 Task: Create in the project CatalystTech in Backlog an issue 'Upgrade the mobile responsiveness and mobile compatibility mechanisms of a web application to improve mobile user experience', assign it to team member softage.3@softage.net and change the status to IN PROGRESS. Create in the project CatalystTech in Backlog an issue 'Create a new online platform for online entrepreneurship courses with advanced business tools and community features', assign it to team member softage.4@softage.net and change the status to IN PROGRESS
Action: Mouse moved to (218, 56)
Screenshot: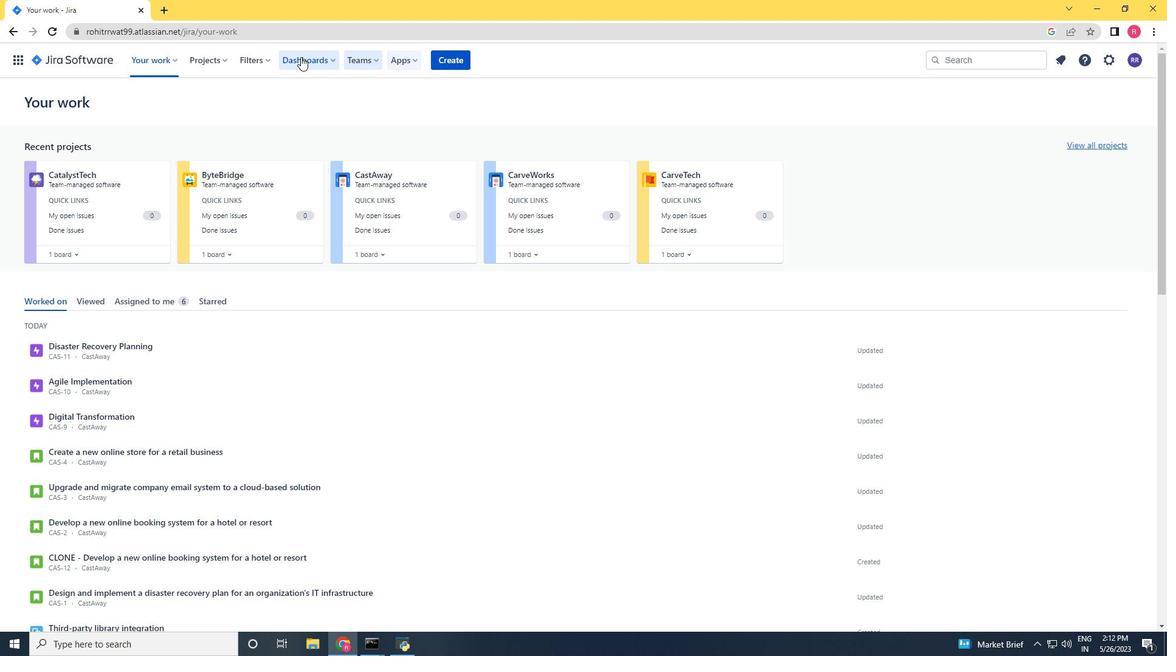 
Action: Mouse pressed left at (218, 56)
Screenshot: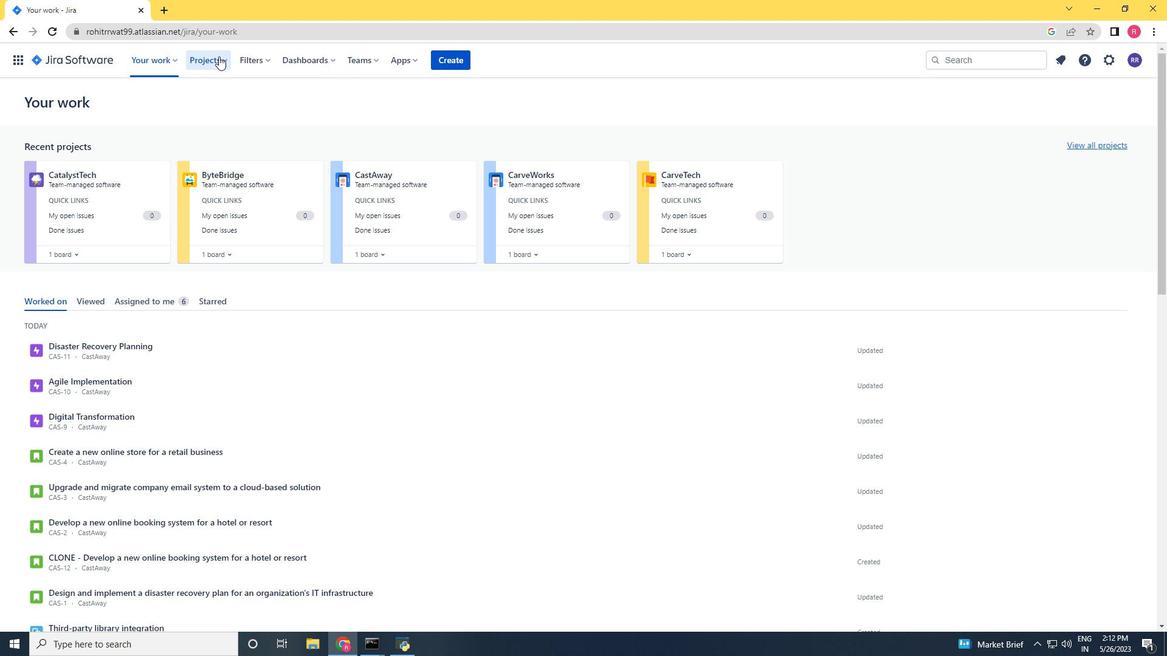 
Action: Mouse moved to (220, 103)
Screenshot: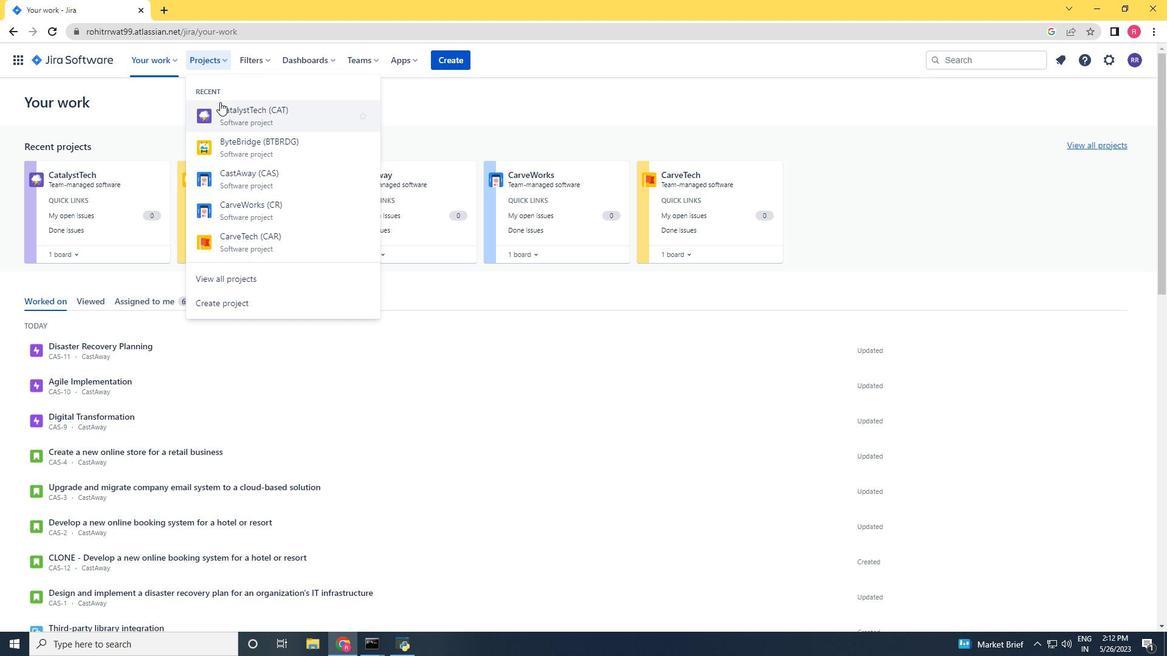 
Action: Mouse pressed left at (220, 103)
Screenshot: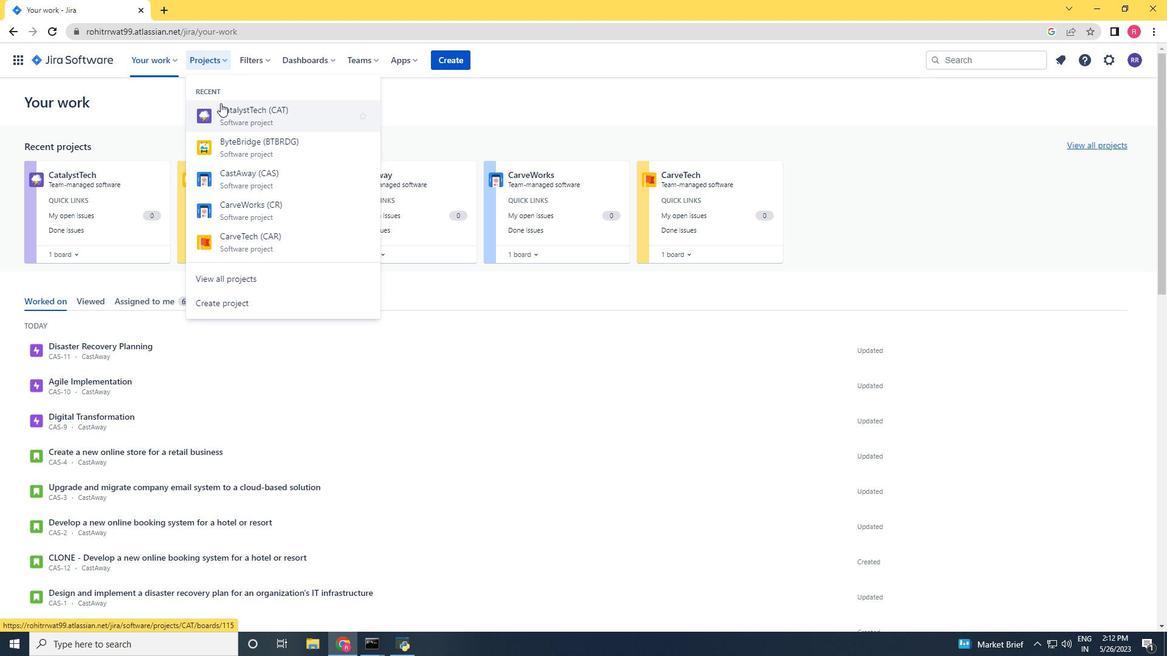 
Action: Mouse moved to (38, 183)
Screenshot: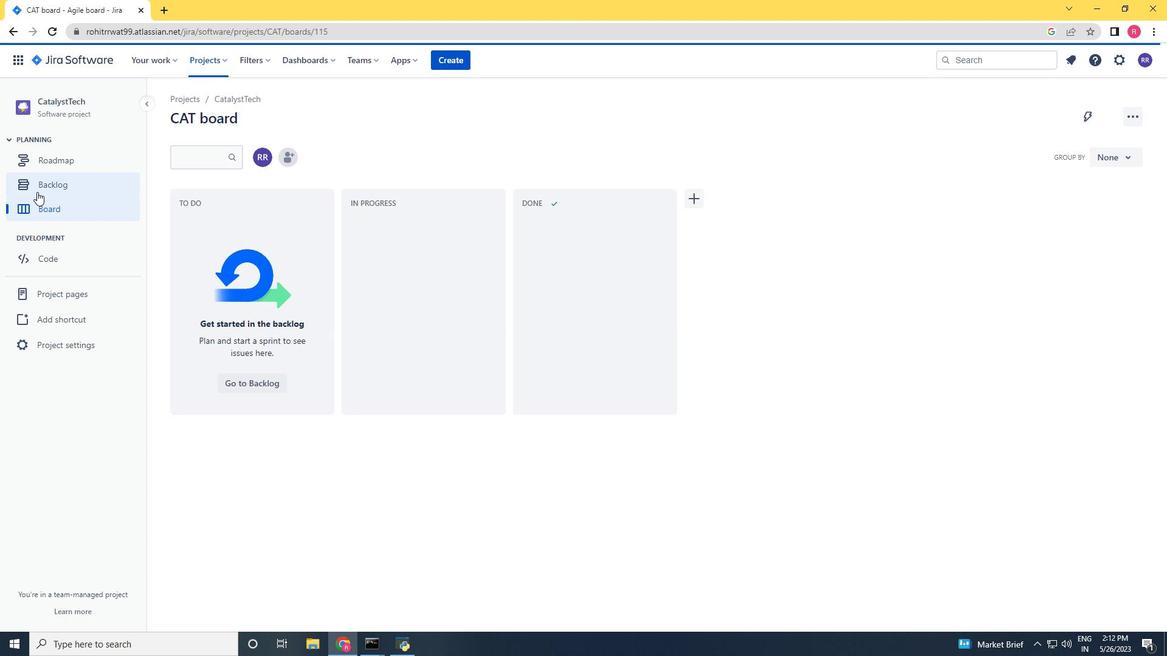 
Action: Mouse pressed left at (38, 183)
Screenshot: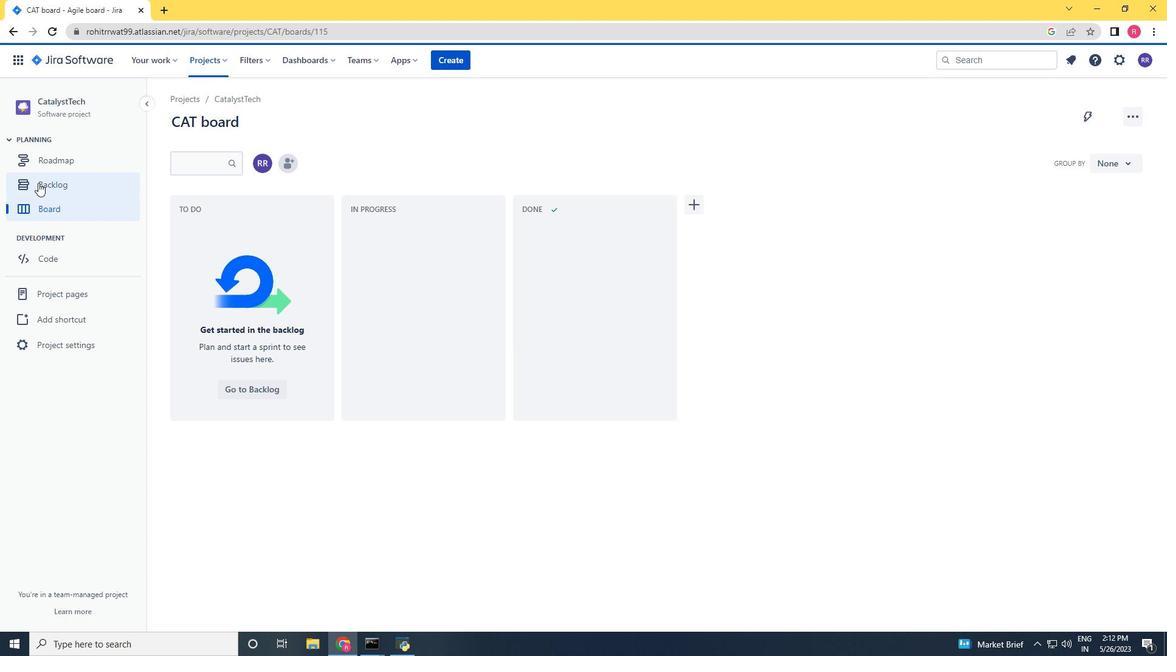 
Action: Mouse moved to (322, 191)
Screenshot: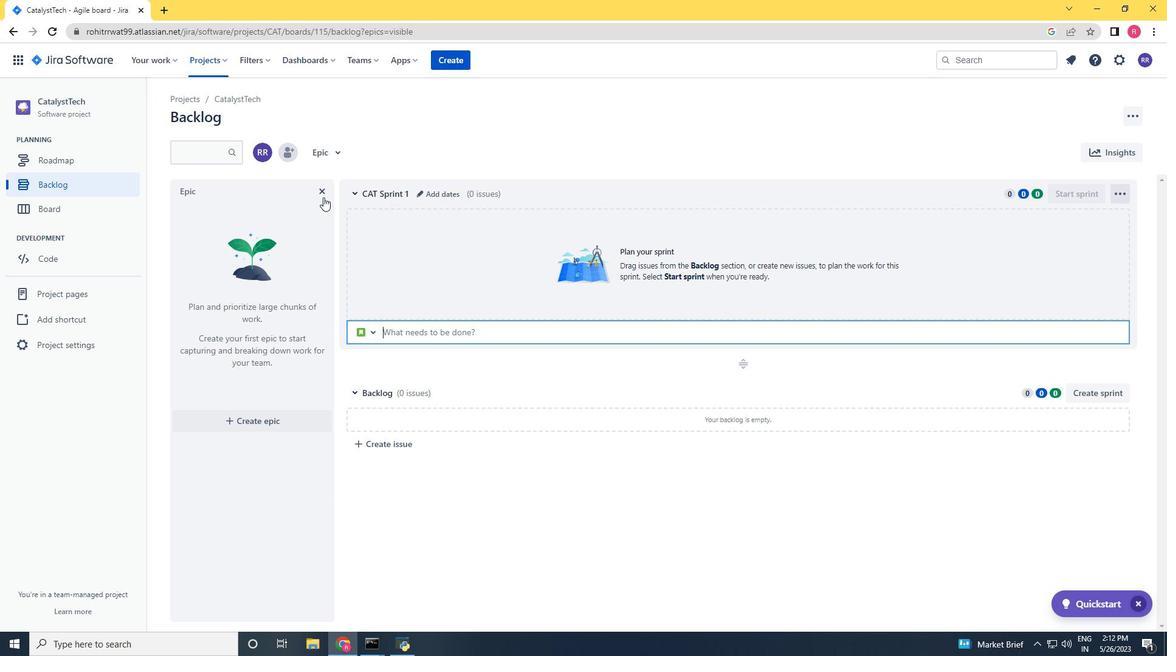 
Action: Mouse pressed left at (322, 191)
Screenshot: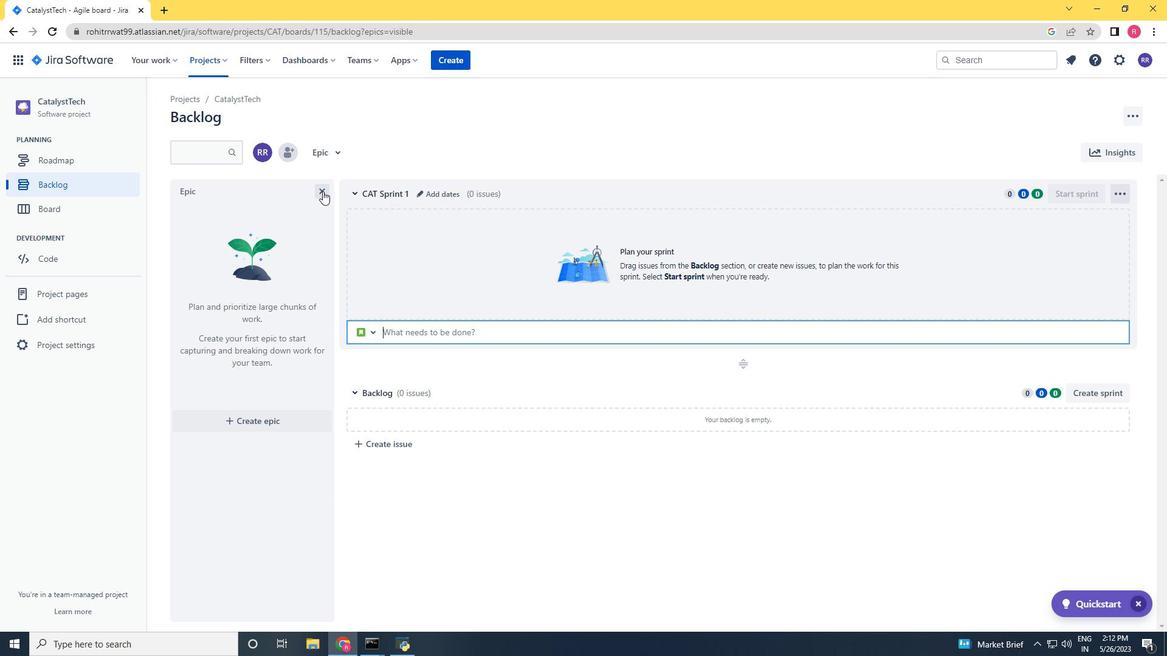 
Action: Mouse moved to (233, 447)
Screenshot: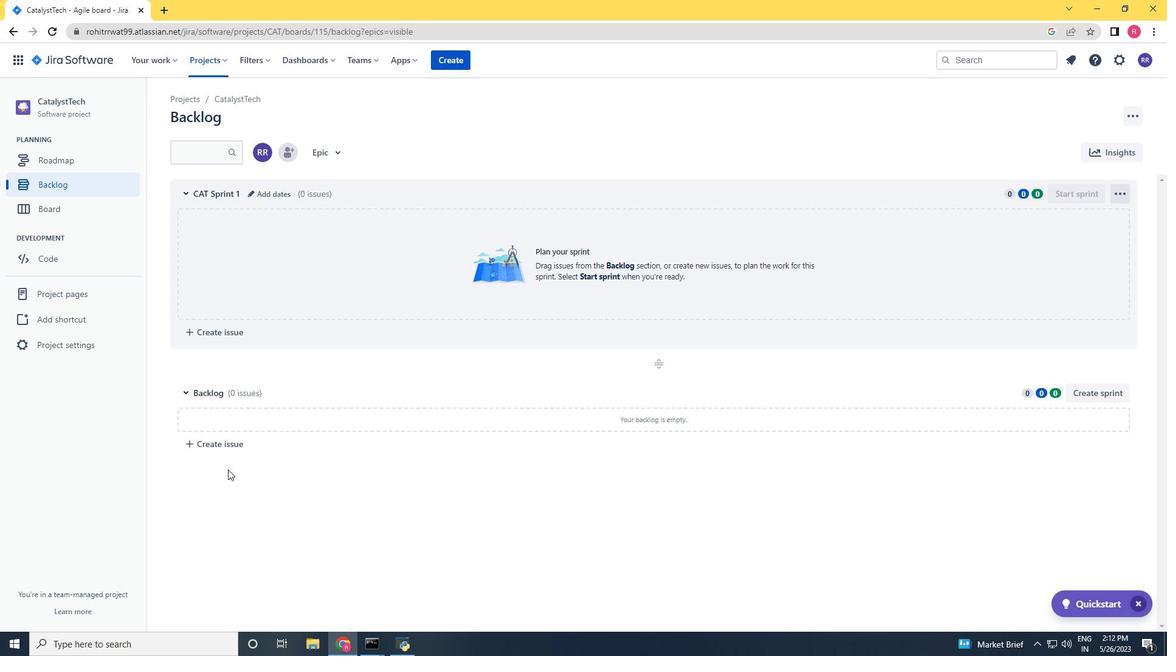 
Action: Mouse pressed left at (233, 447)
Screenshot: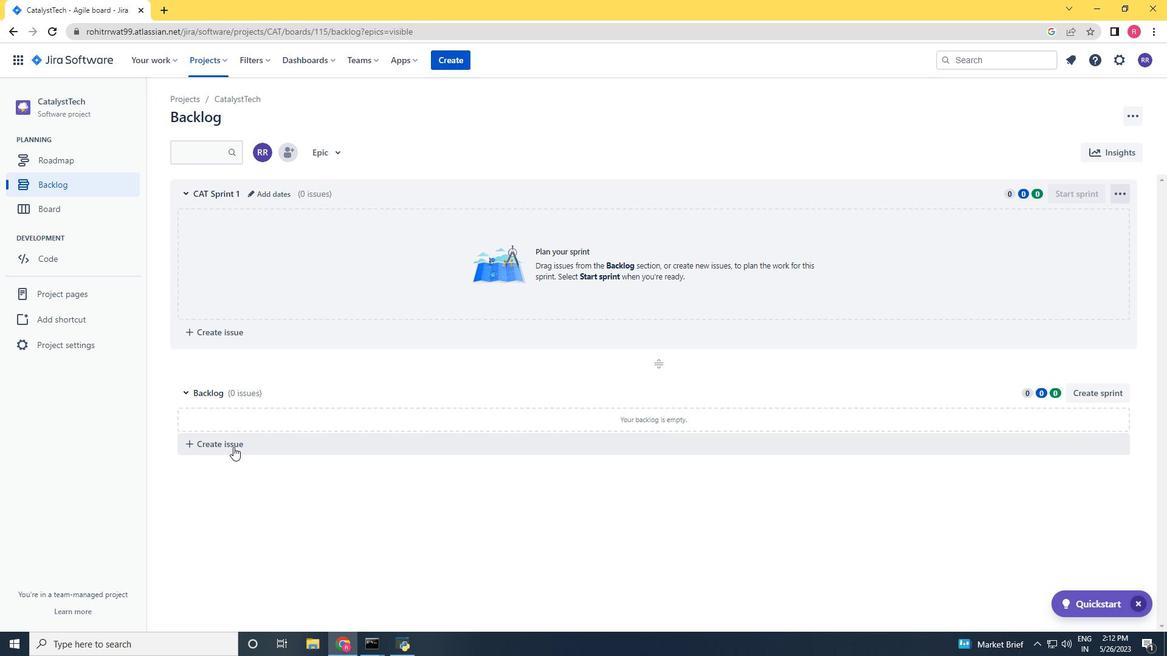 
Action: Key pressed <Key.shift>Upgrade<Key.space>the<Key.space>mobb<Key.backspace>ile<Key.space>respom<Key.backspace>nsiveness<Key.space>and<Key.space>mobike<Key.backspace><Key.backspace>le<Key.space>compatibility<Key.space>mechanisms<Key.space>of<Key.space>a<Key.space>wb<Key.backspace>en<Key.backspace>b<Key.space>application<Key.space>to<Key.space>impr<Key.backspace>rove<Key.space>mobile<Key.space>user<Key.space>experiene<Key.space><Key.backspace><Key.backspace><Key.backspace><Key.backspace><Key.backspace><Key.backspace><Key.backspace><Key.backspace>perience<Key.enter>
Screenshot: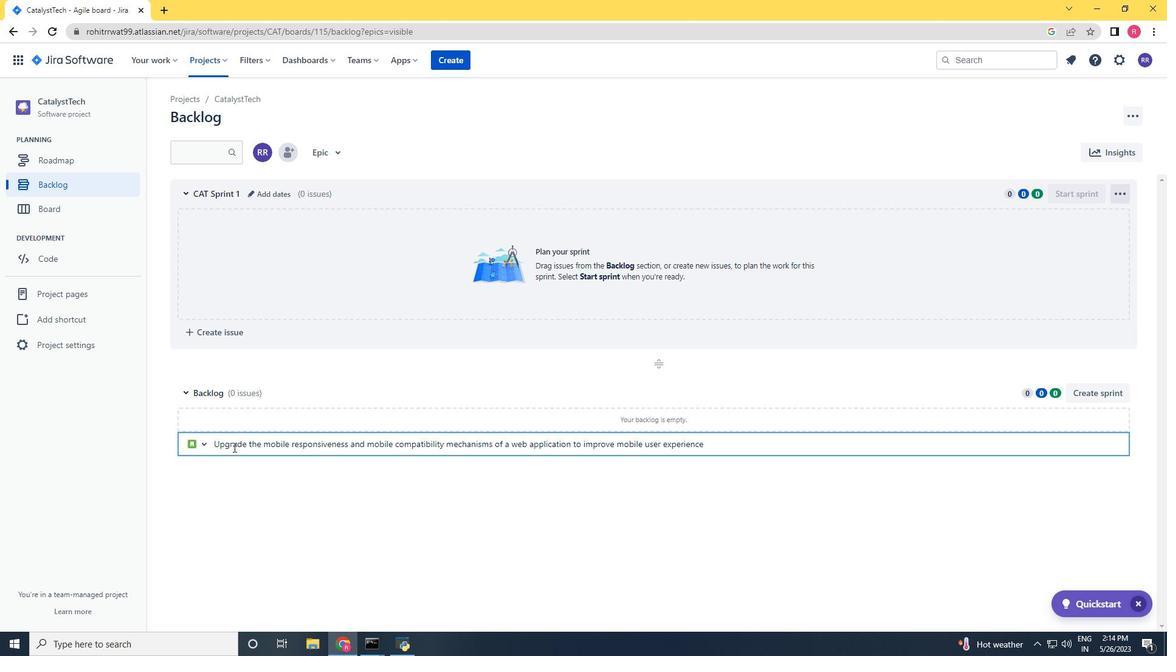 
Action: Mouse moved to (1097, 423)
Screenshot: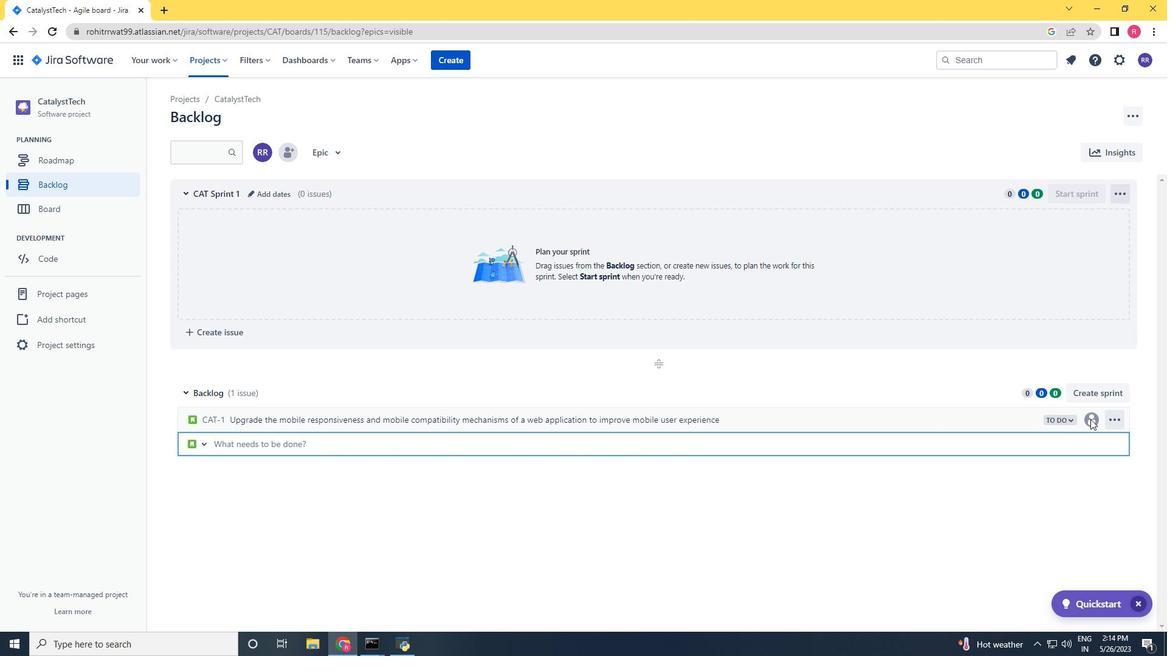 
Action: Mouse pressed left at (1097, 423)
Screenshot: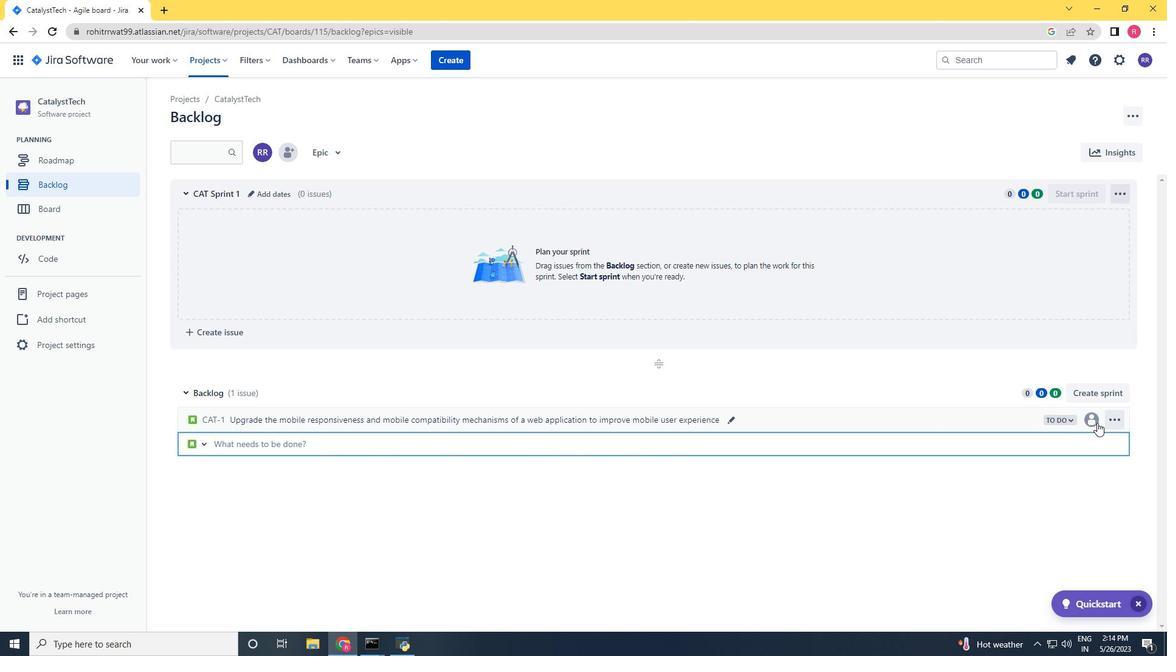 
Action: Mouse moved to (1098, 423)
Screenshot: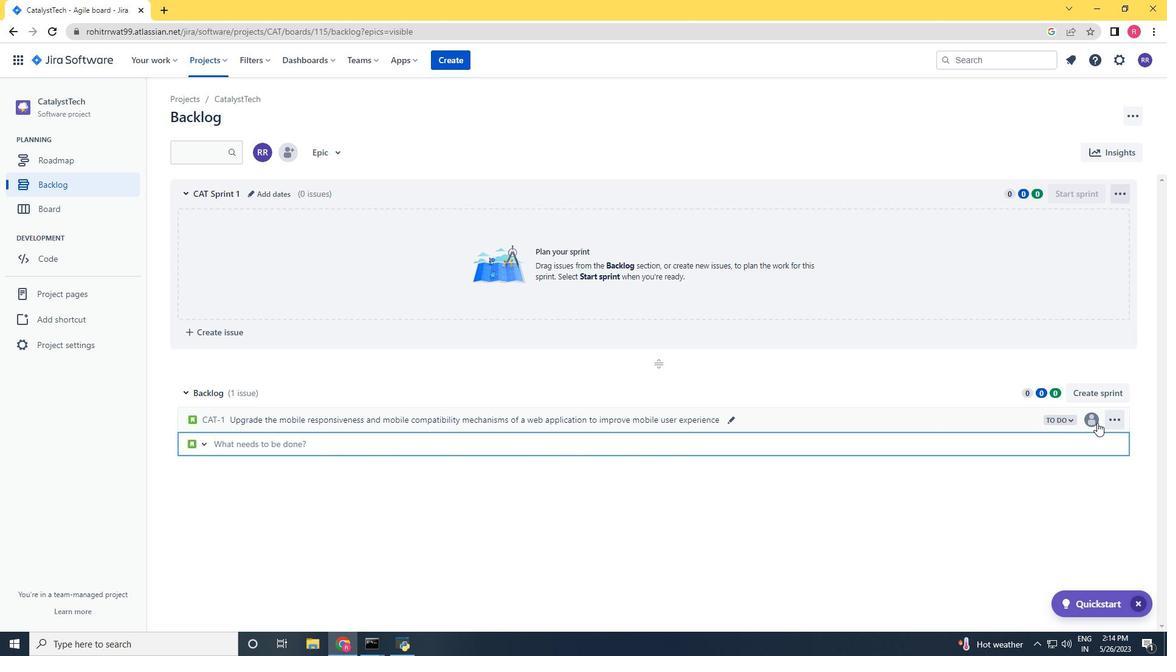 
Action: Key pressed softage.3<Key.shift>@softage.net
Screenshot: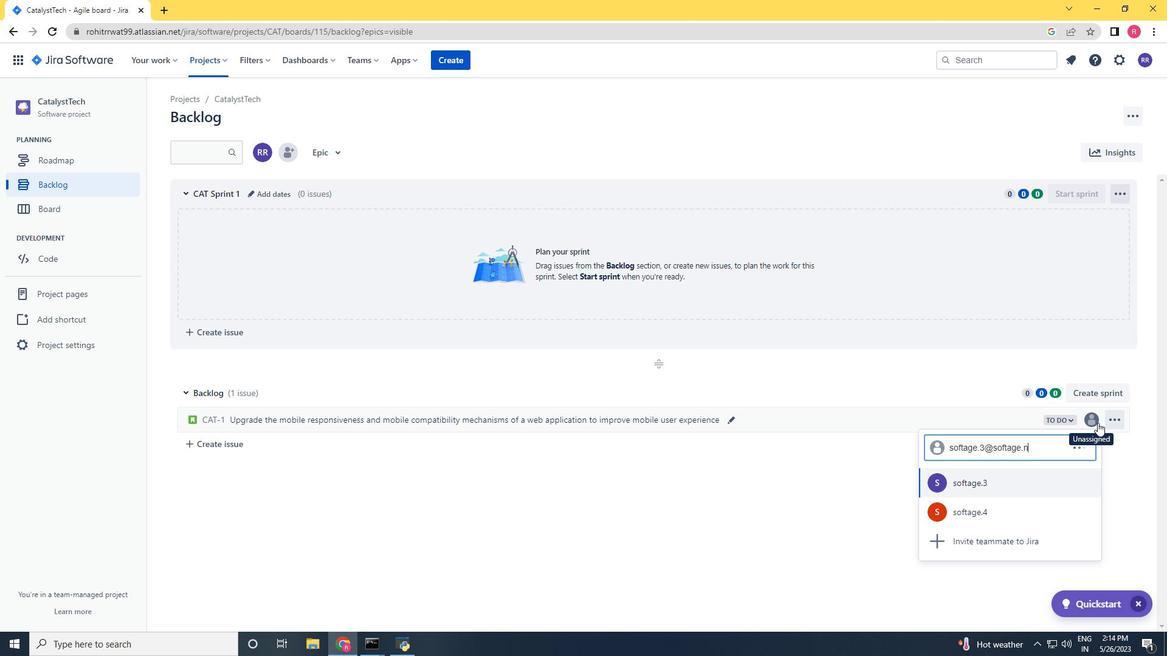 
Action: Mouse moved to (1000, 480)
Screenshot: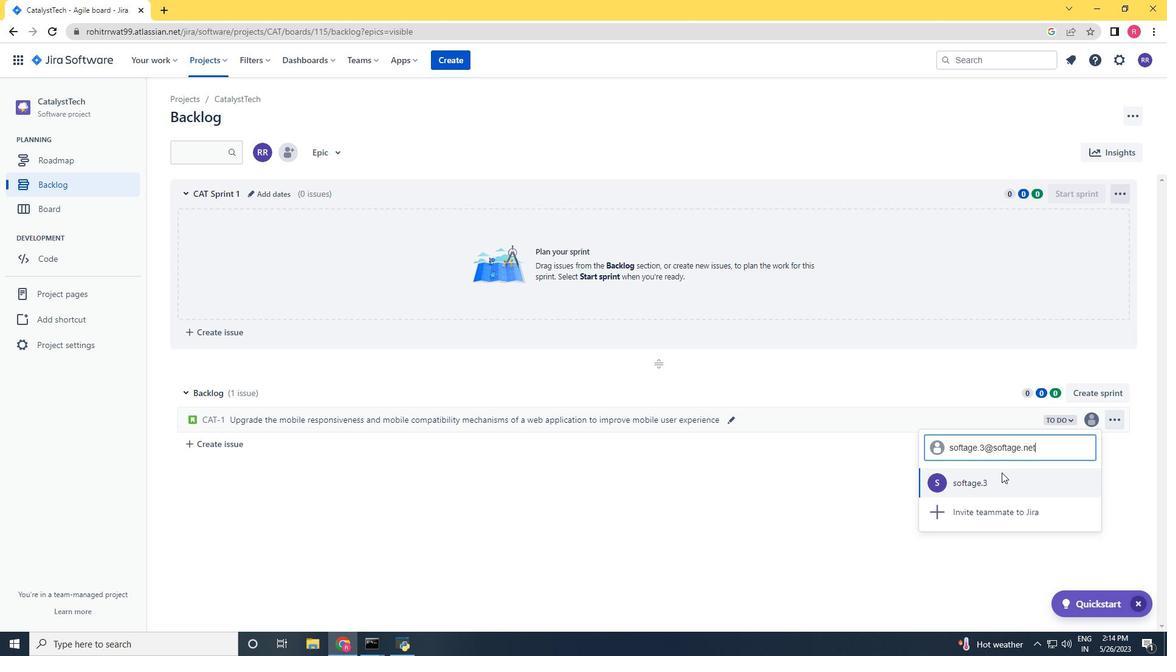
Action: Mouse pressed left at (1000, 480)
Screenshot: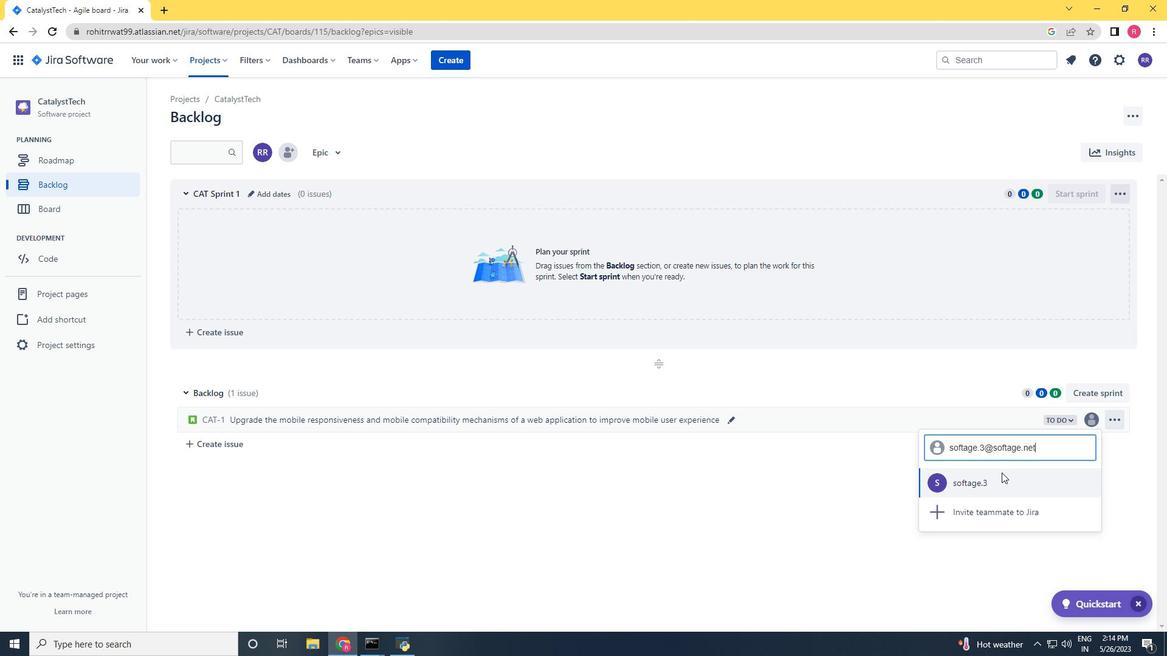 
Action: Mouse moved to (1062, 422)
Screenshot: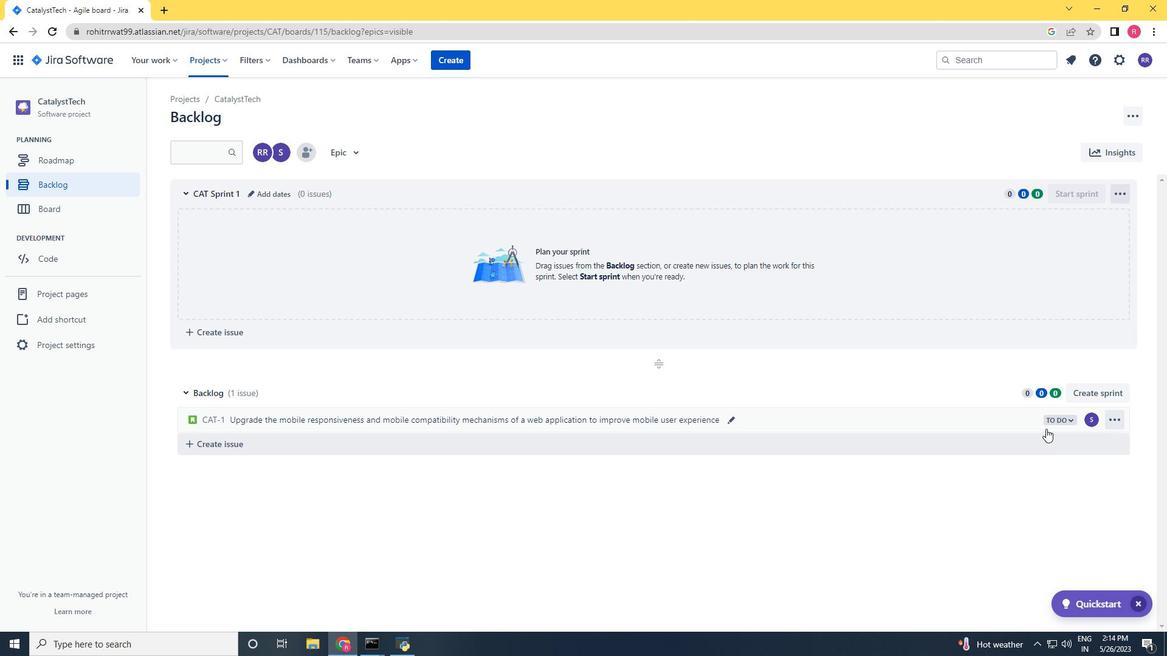 
Action: Mouse pressed left at (1062, 422)
Screenshot: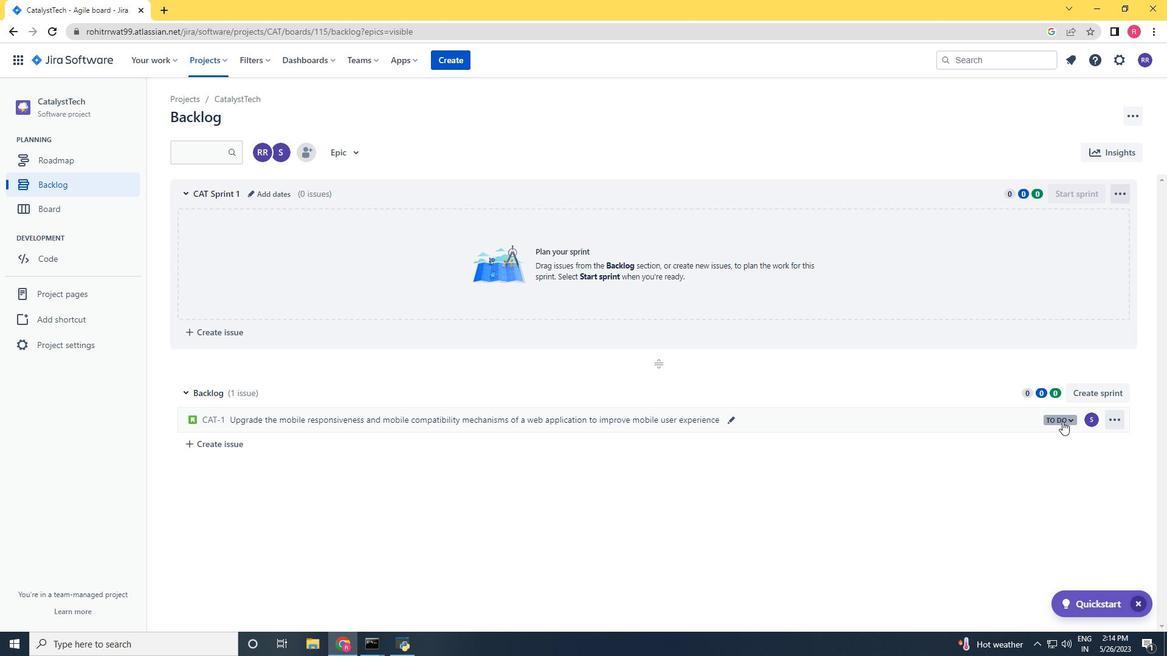 
Action: Mouse moved to (997, 442)
Screenshot: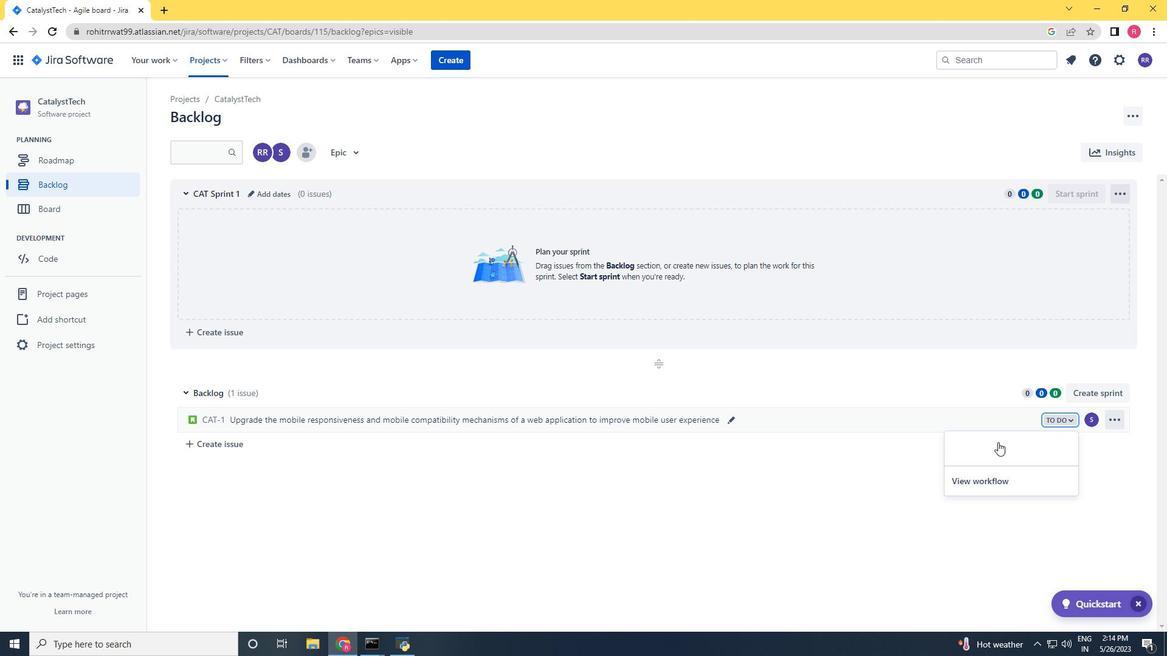 
Action: Mouse pressed left at (997, 442)
Screenshot: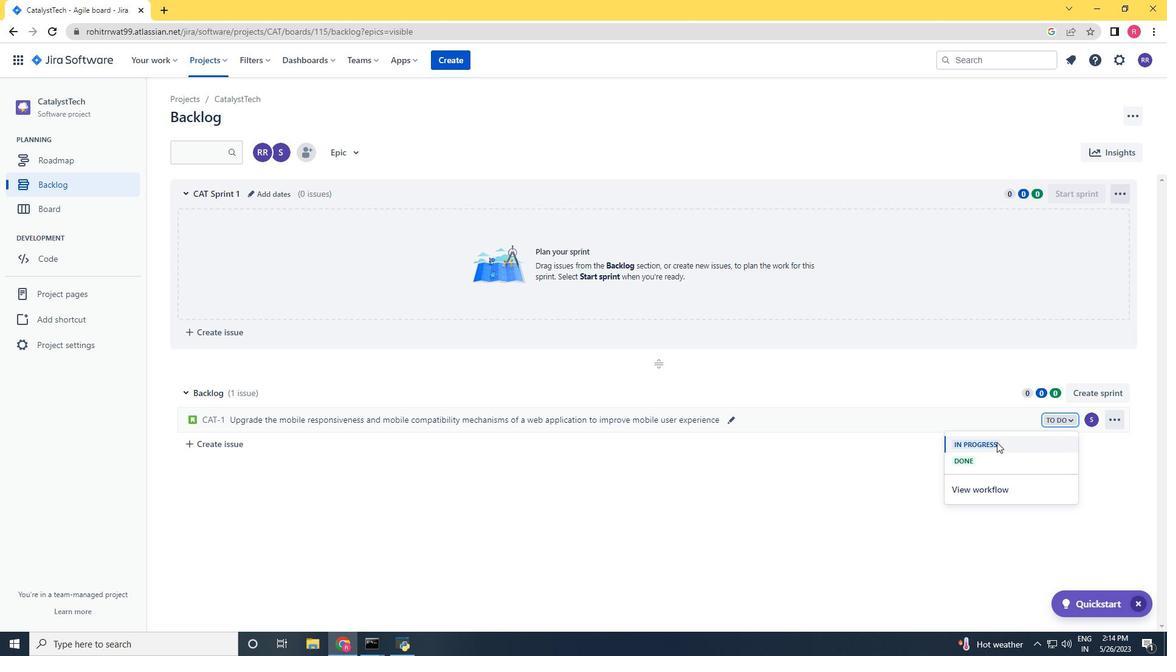 
Action: Mouse moved to (312, 445)
Screenshot: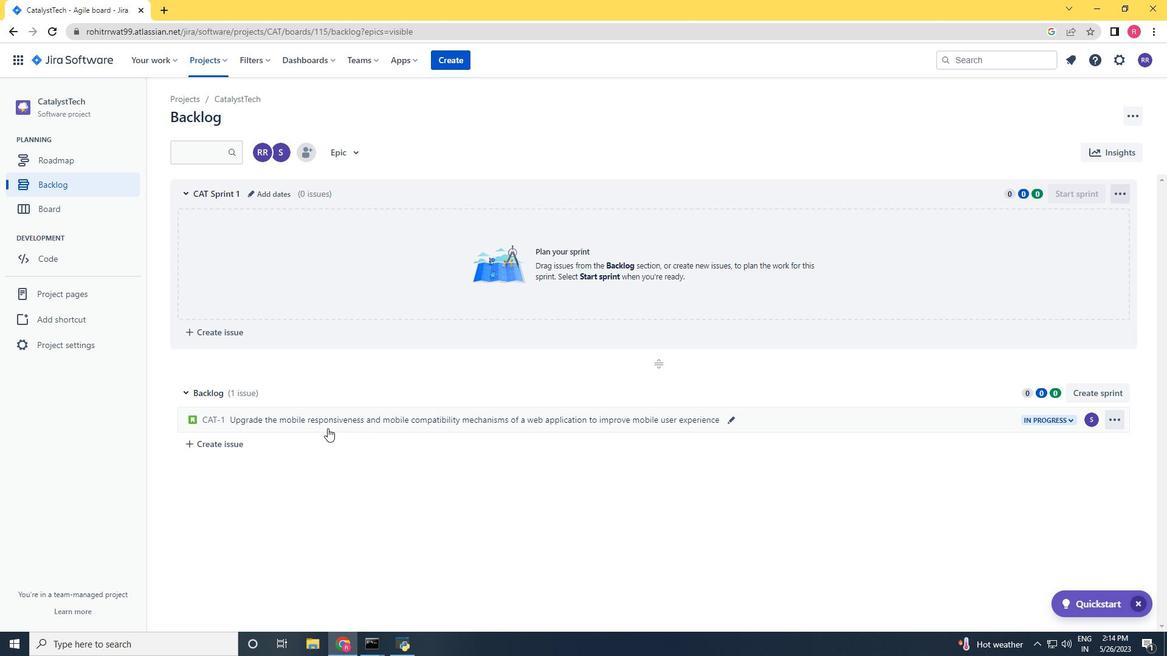 
Action: Mouse pressed left at (312, 445)
Screenshot: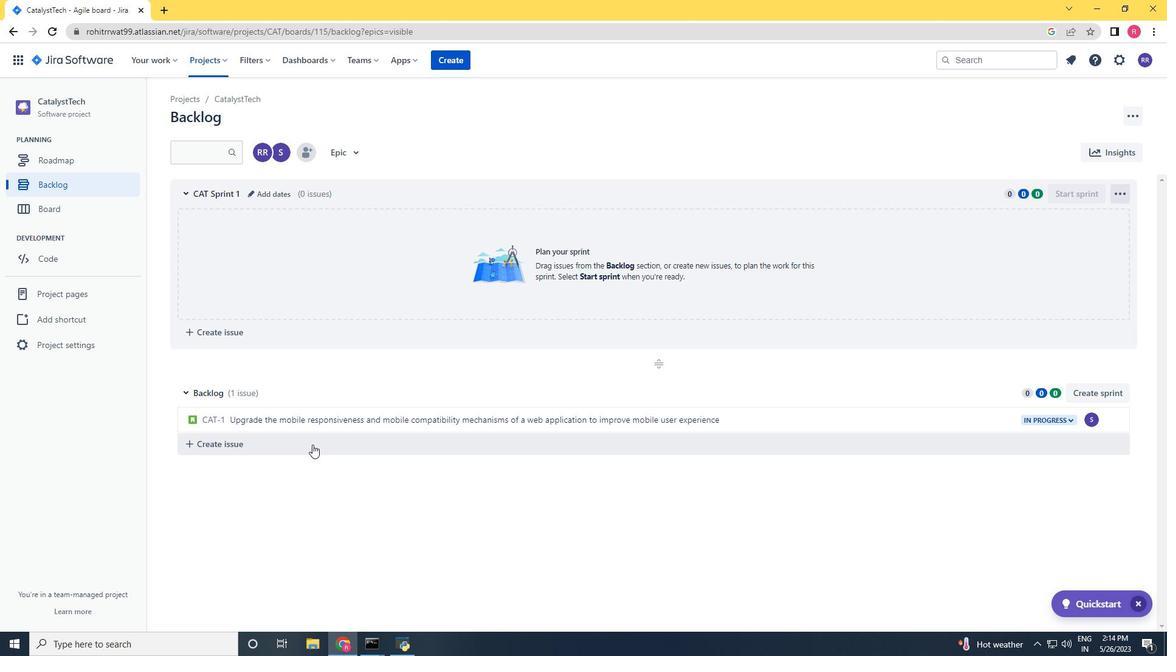 
Action: Key pressed <Key.shift>Crete<Key.space><Key.backspace><Key.backspace><Key.backspace><Key.backspace>eate<Key.space>a<Key.space>new<Key.space>online<Key.space>platfor,,<Key.backspace>m
Screenshot: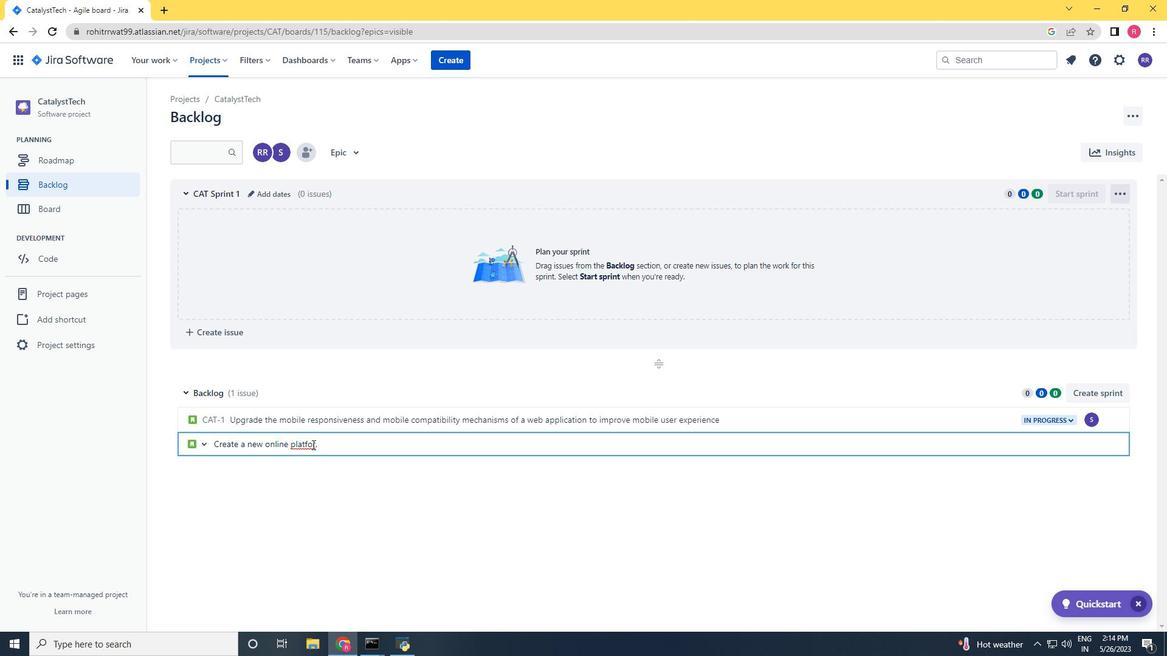 
Action: Mouse moved to (505, 390)
Screenshot: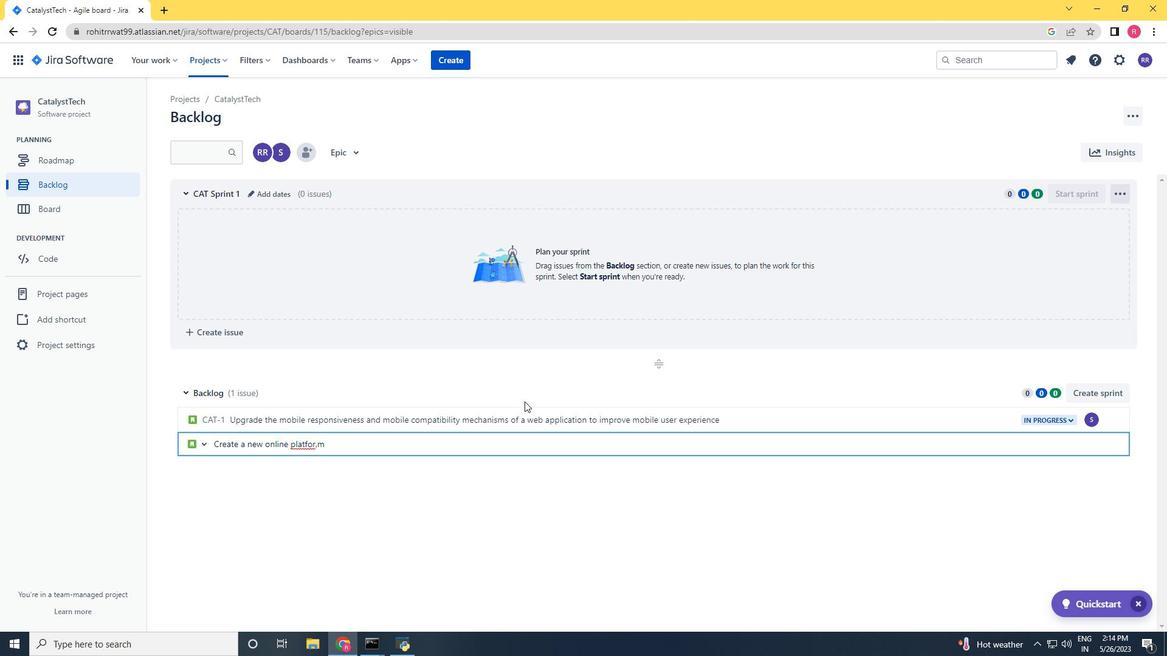
Action: Key pressed <Key.backspace><Key.backspace>m<Key.space>for<Key.space>onlinej<Key.backspace><Key.space>em<Key.backspace>nter<Key.backspace>preurship<Key.space><Key.left><Key.left><Key.left><Key.left><Key.left><Key.left><Key.left><Key.left><Key.left><Key.left><Key.left><Key.right><Key.left>r<Key.right><Key.right><Key.right><Key.right><Key.right><Key.right><Key.right><Key.right><Key.right><Key.right><Key.right><Key.right><Key.right><Key.right><Key.right>courses<Key.space><Key.left><Key.left><Key.left><Key.left><Key.left><Key.left><Key.left><Key.left><Key.left><Key.left><Key.left><Key.left><Key.left><Key.left><Key.left><Key.left><Key.left><Key.left><Key.left><Key.right><Key.right><Key.right><Key.right>n<Key.right><Key.down><Key.left><Key.left><Key.left><Key.left><Key.left><Key.left><Key.left><Key.left><Key.left><Key.left><Key.left><Key.left><Key.left><Key.left><Key.left>e<Key.right><Key.right><Key.right><Key.right><Key.right><Key.right><Key.right><Key.right><Key.right><Key.right><Key.right><Key.right><Key.right><Key.right><Key.right><Key.right>with<Key.space>advanced<Key.space>business<Key.space>tool<Key.space>and<Key.space>community<Key.space>features<Key.space><Key.enter>
Screenshot: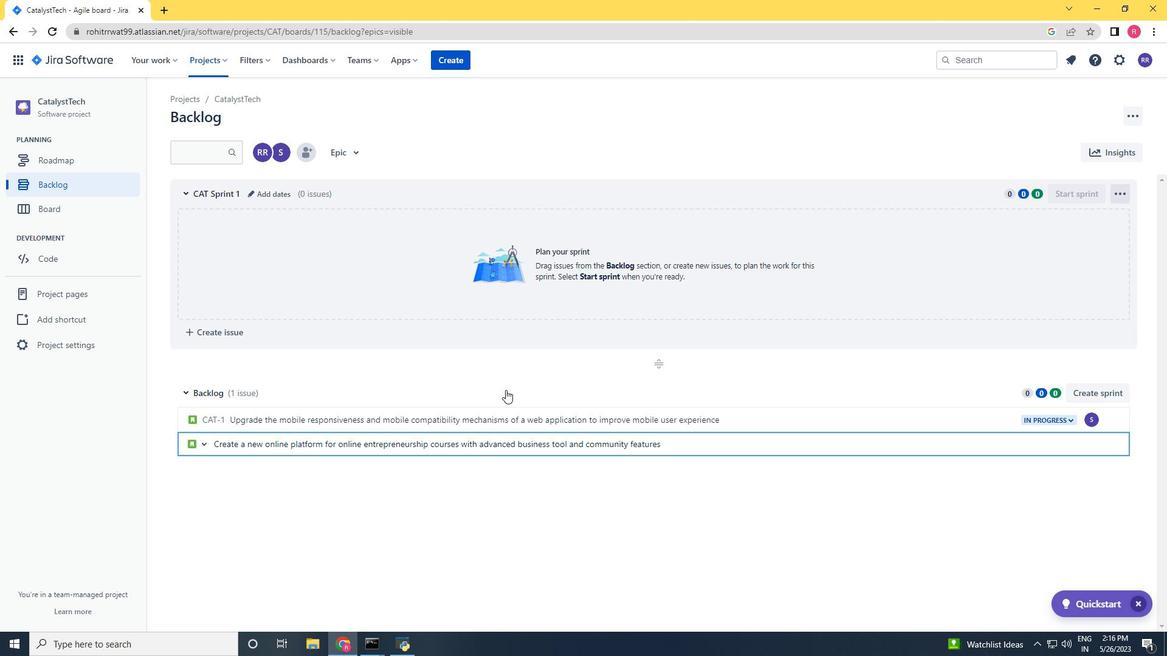 
Action: Mouse moved to (1093, 444)
Screenshot: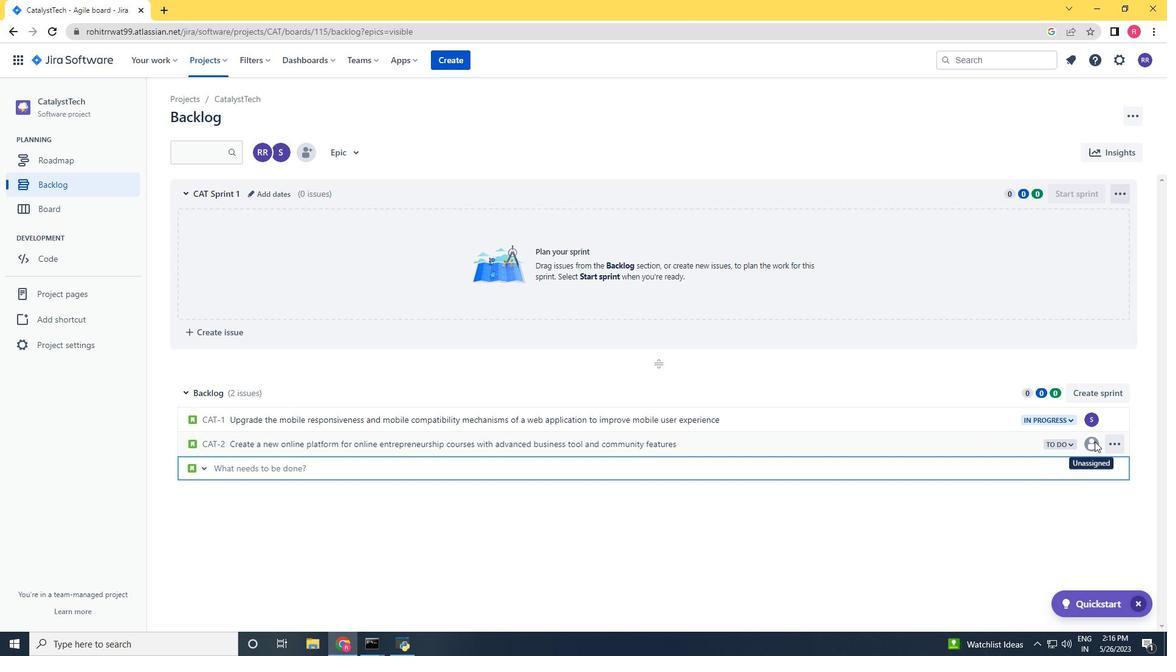 
Action: Mouse pressed left at (1093, 444)
Screenshot: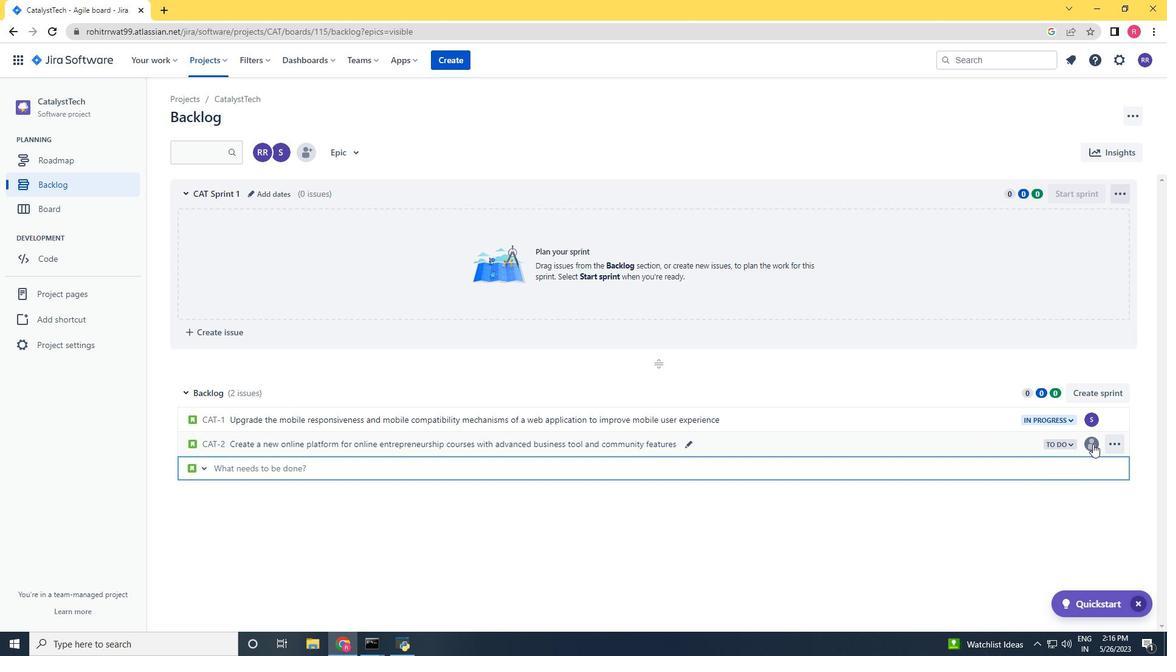 
Action: Key pressed softage.4<Key.shift>@softage.mnet<Key.backspace><Key.backspace><Key.backspace><Key.backspace>net
Screenshot: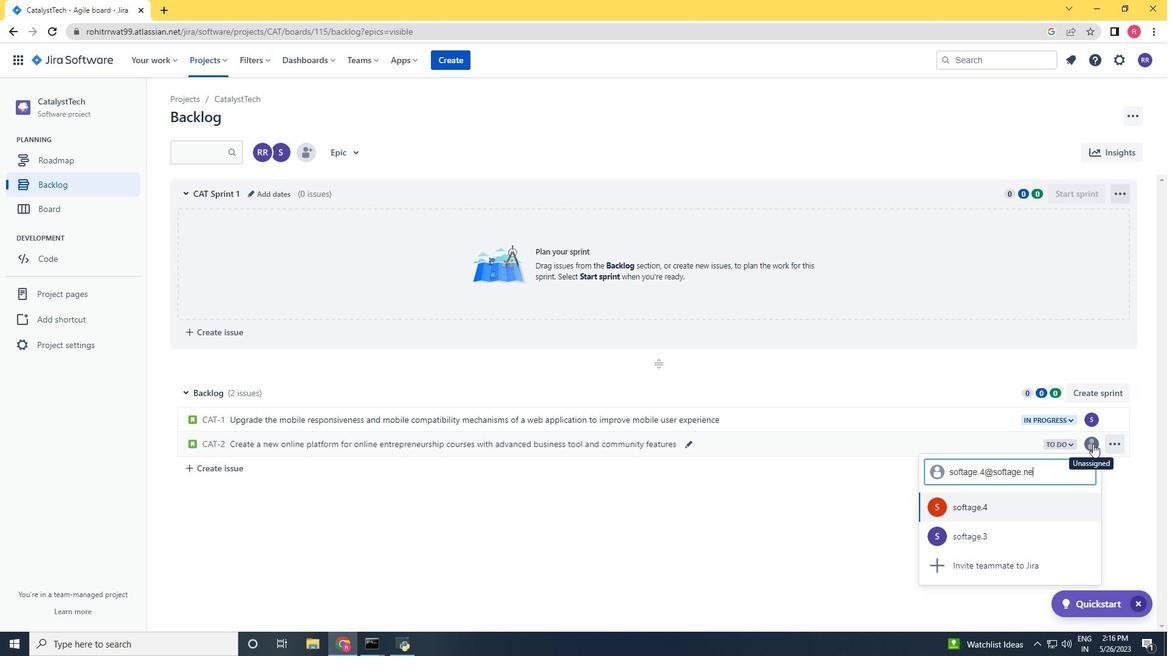 
Action: Mouse moved to (988, 508)
Screenshot: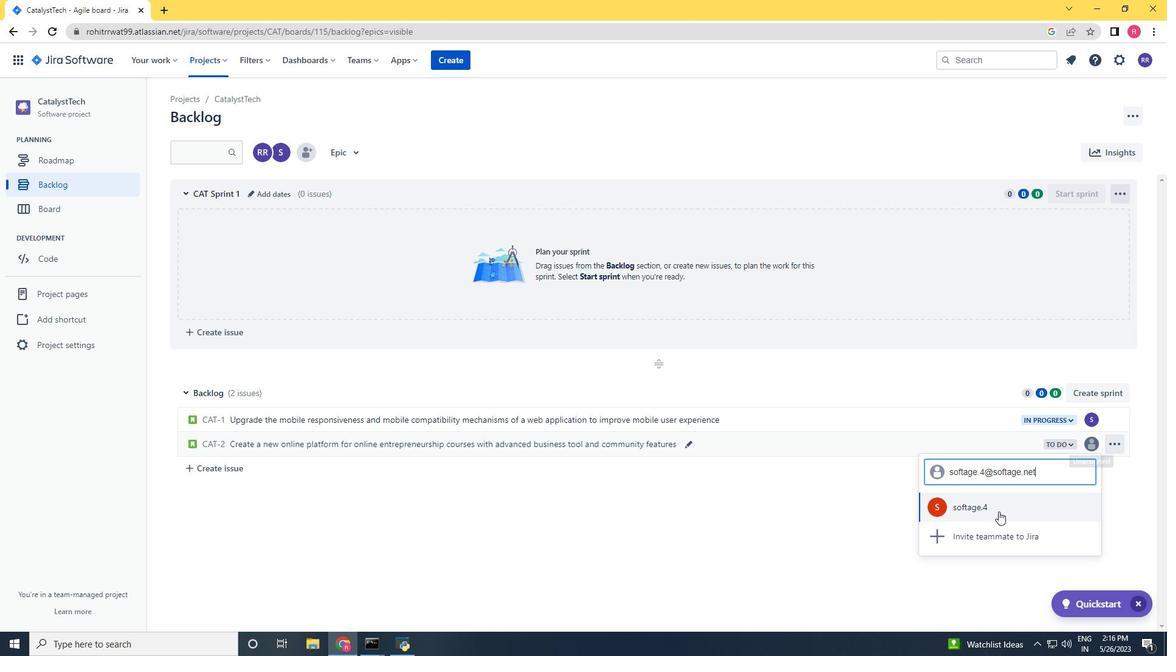 
Action: Mouse pressed left at (988, 508)
Screenshot: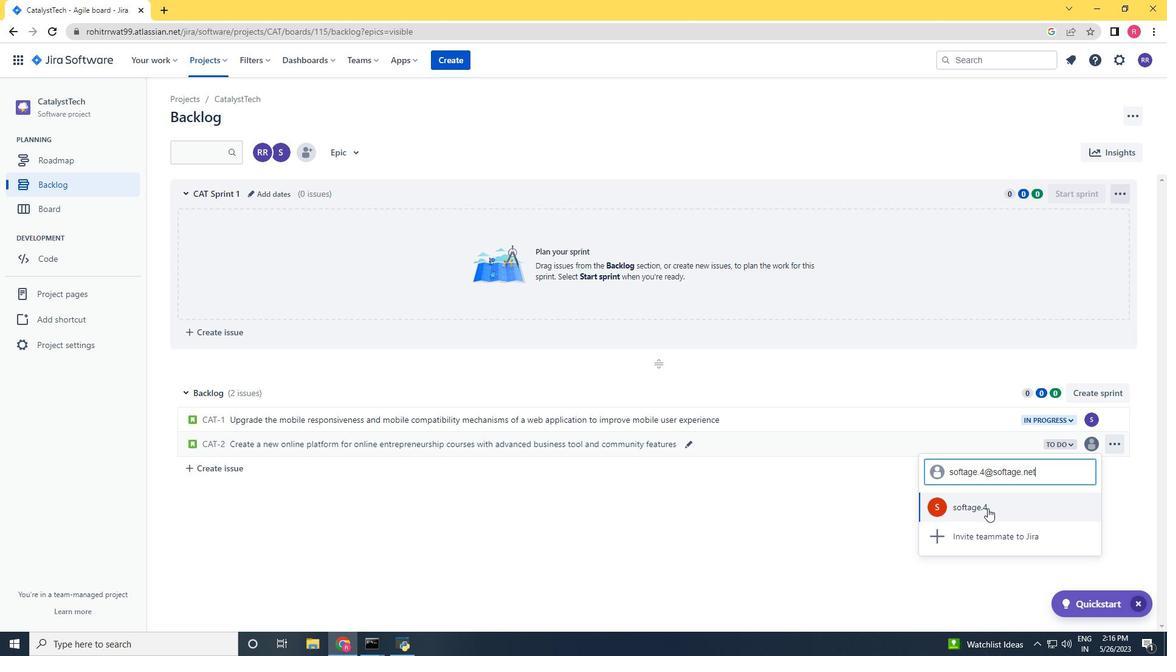 
Action: Mouse moved to (1054, 443)
Screenshot: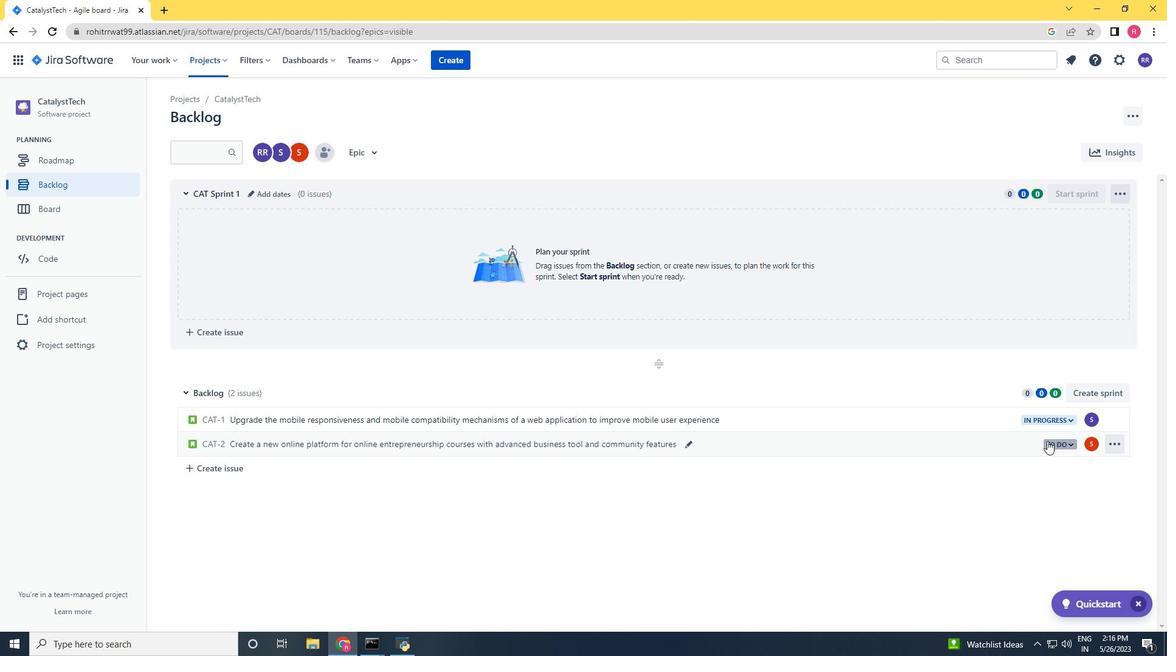 
Action: Mouse pressed left at (1054, 443)
Screenshot: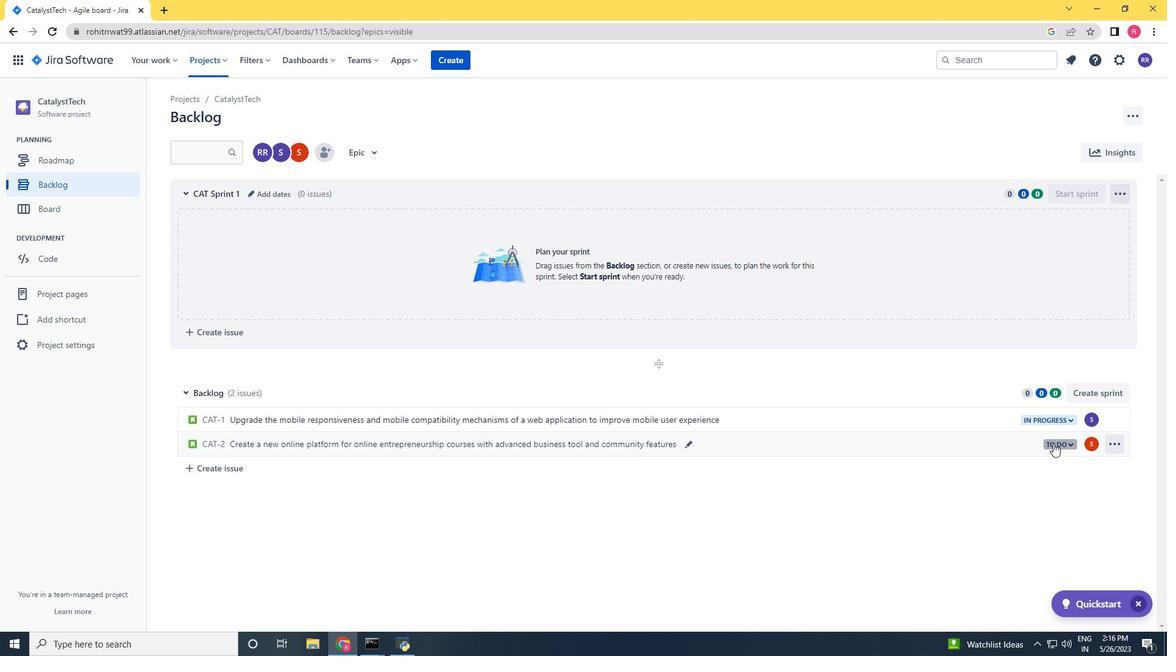 
Action: Mouse moved to (994, 471)
Screenshot: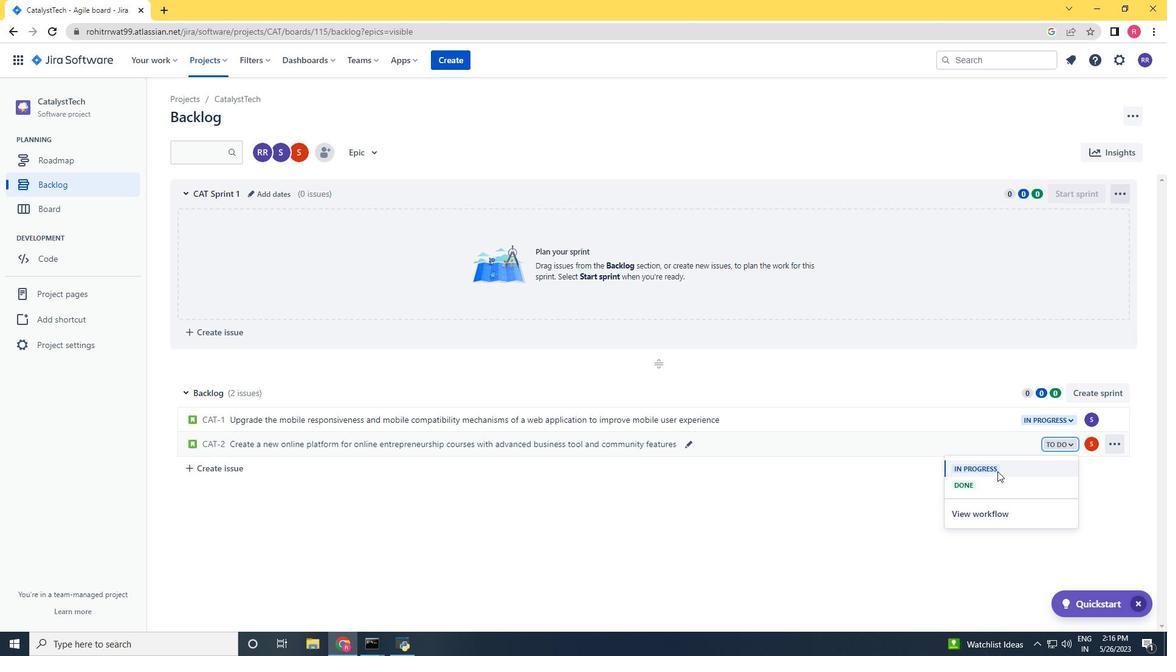 
Action: Mouse pressed left at (994, 471)
Screenshot: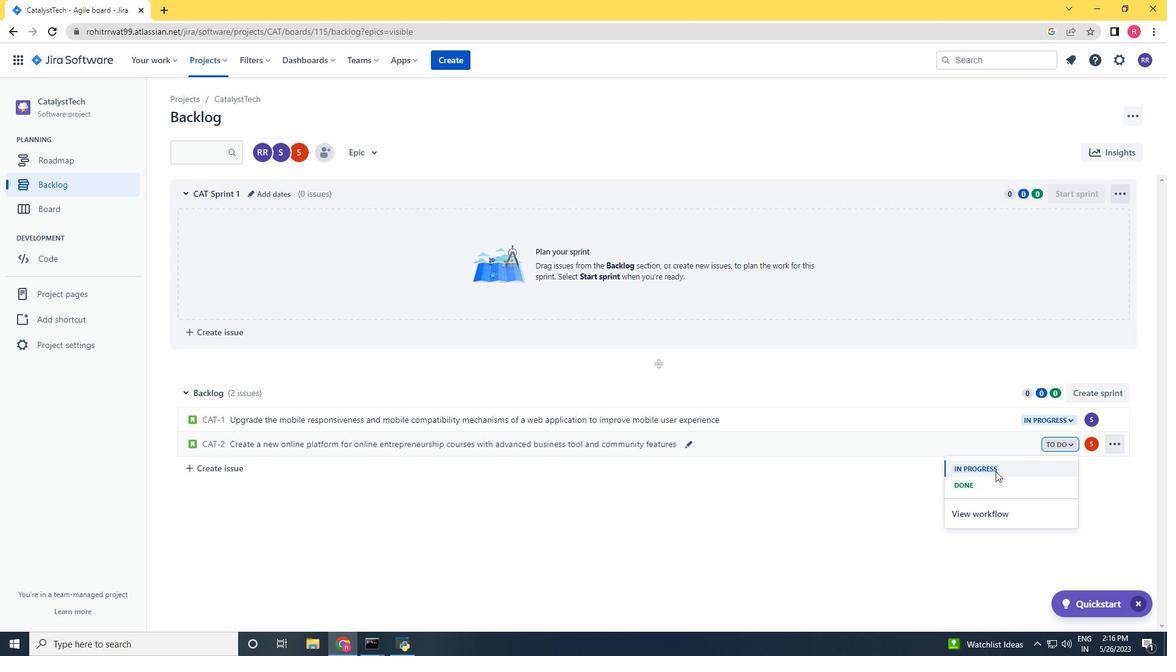 
